 Task: Pick the "Cappuccino" avatar for your profile.
Action: Mouse moved to (1021, 35)
Screenshot: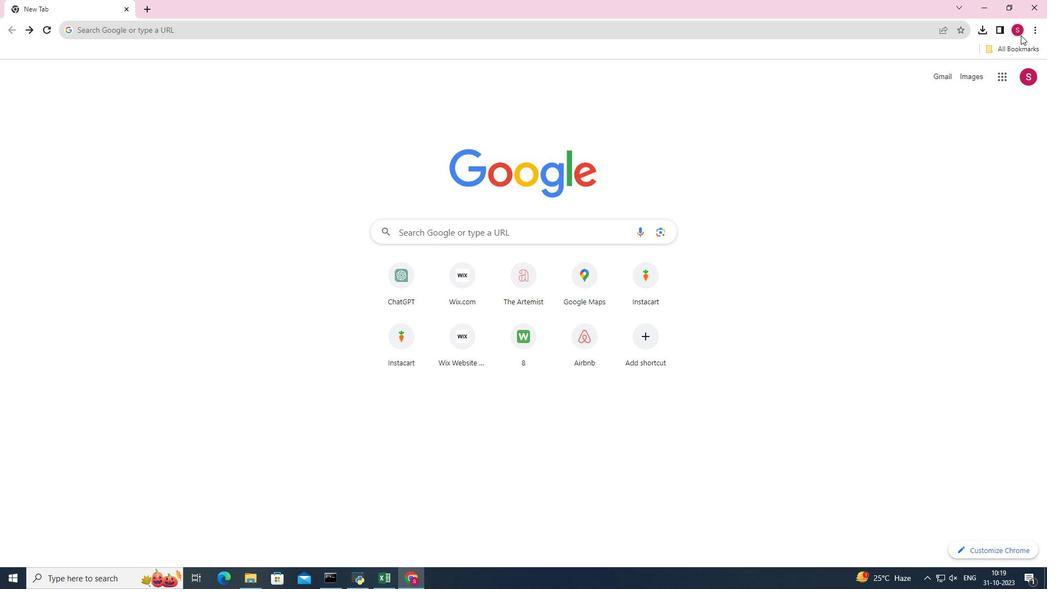 
Action: Mouse pressed left at (1021, 35)
Screenshot: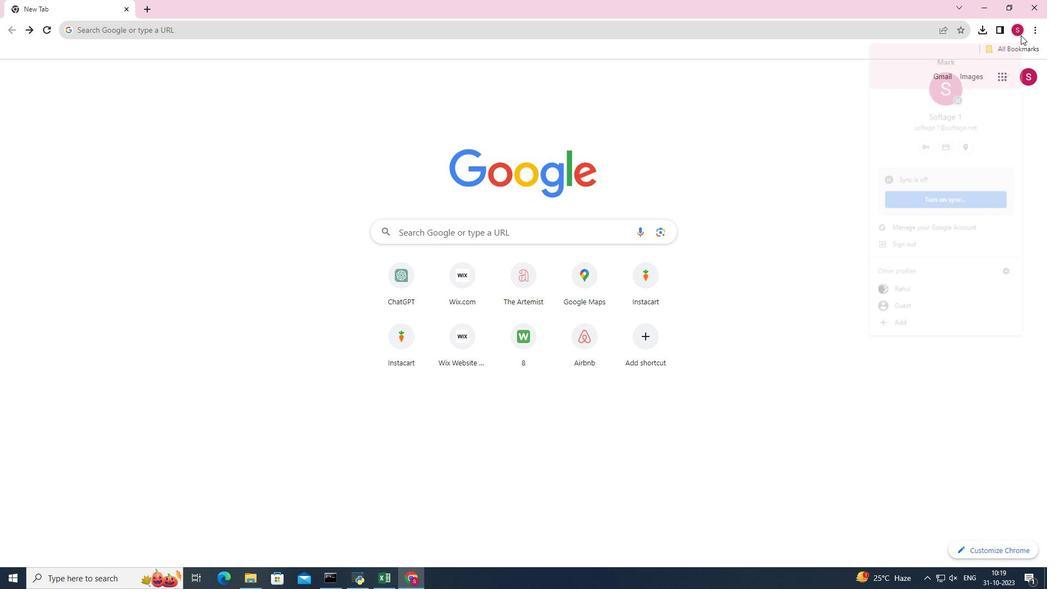 
Action: Mouse moved to (1007, 73)
Screenshot: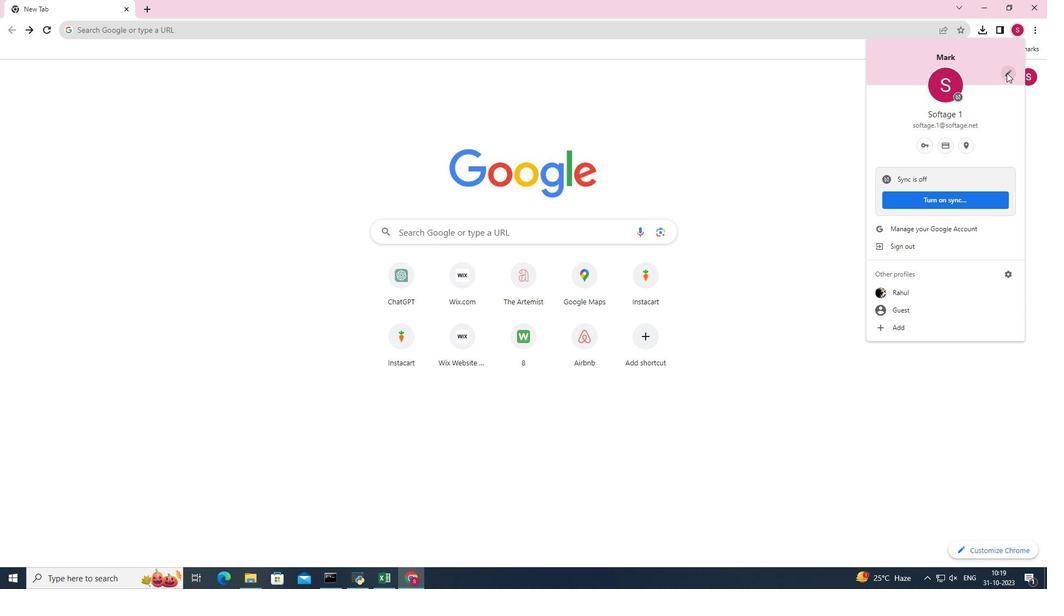
Action: Mouse pressed left at (1007, 73)
Screenshot: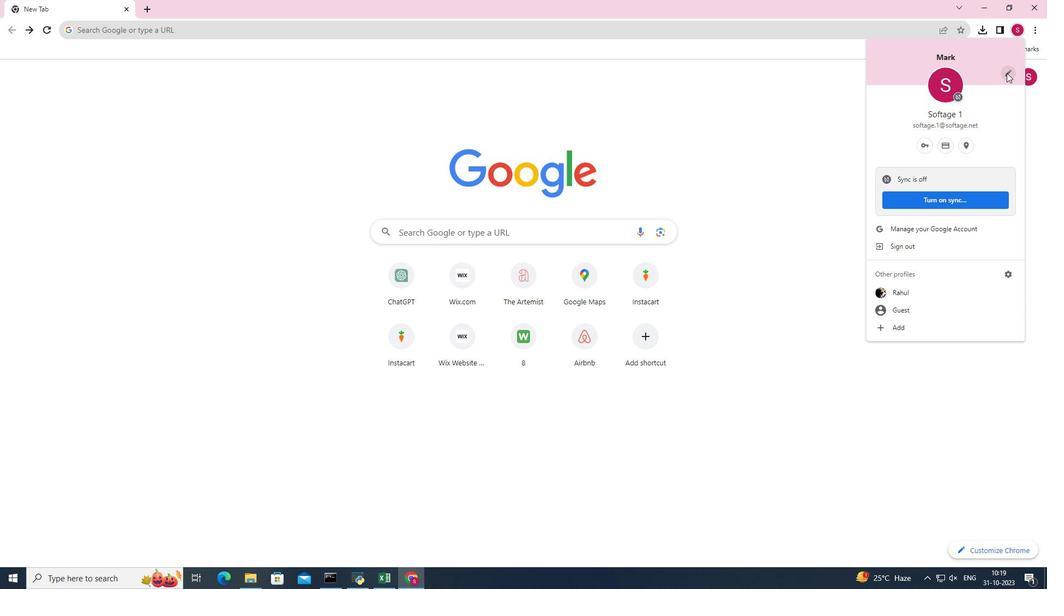 
Action: Mouse pressed left at (1007, 73)
Screenshot: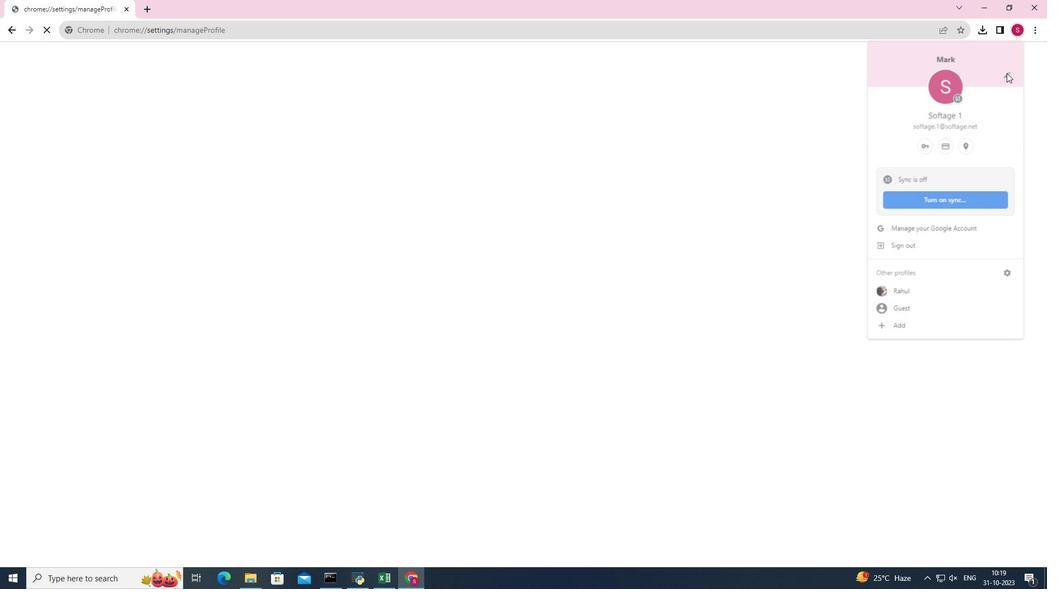 
Action: Mouse moved to (767, 263)
Screenshot: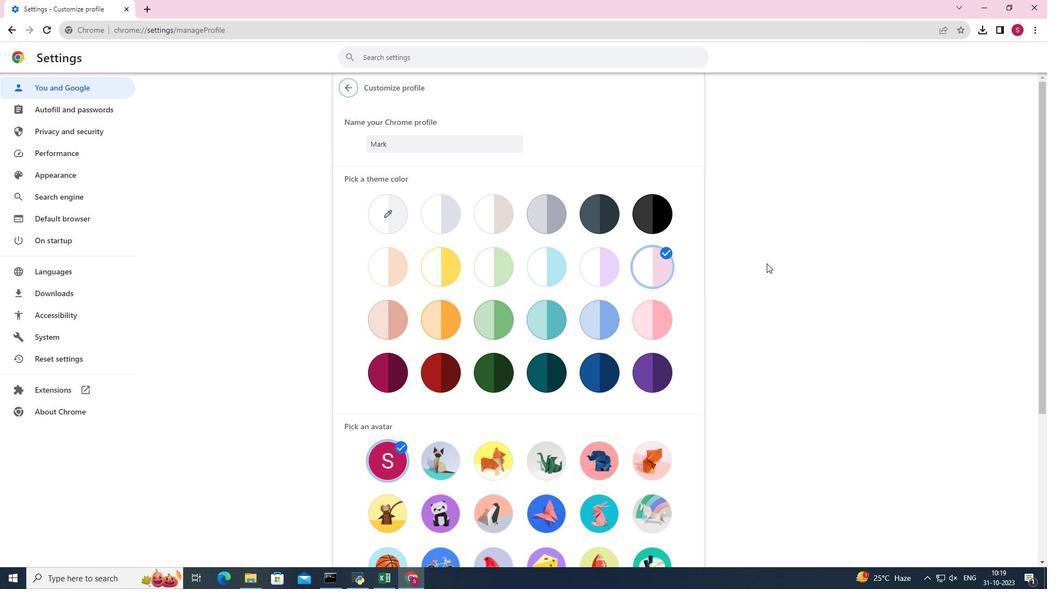 
Action: Mouse scrolled (767, 263) with delta (0, 0)
Screenshot: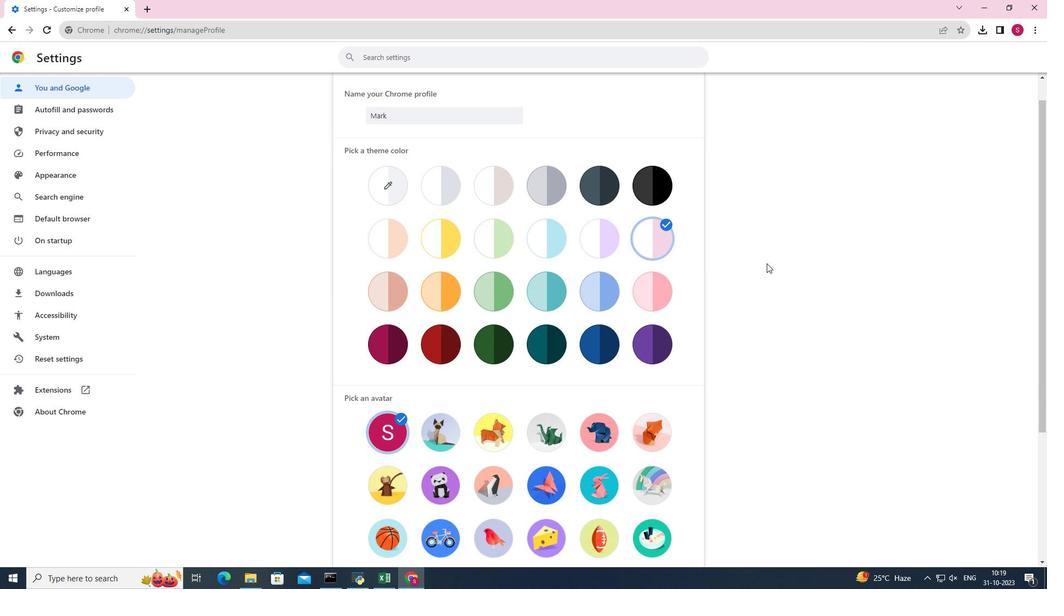 
Action: Mouse scrolled (767, 263) with delta (0, 0)
Screenshot: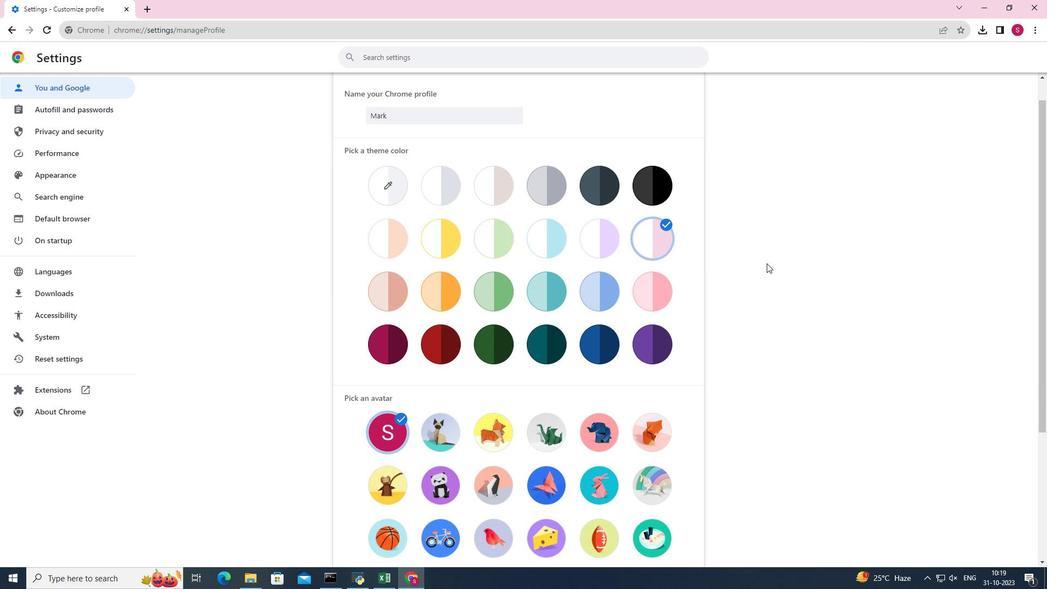 
Action: Mouse scrolled (767, 263) with delta (0, 0)
Screenshot: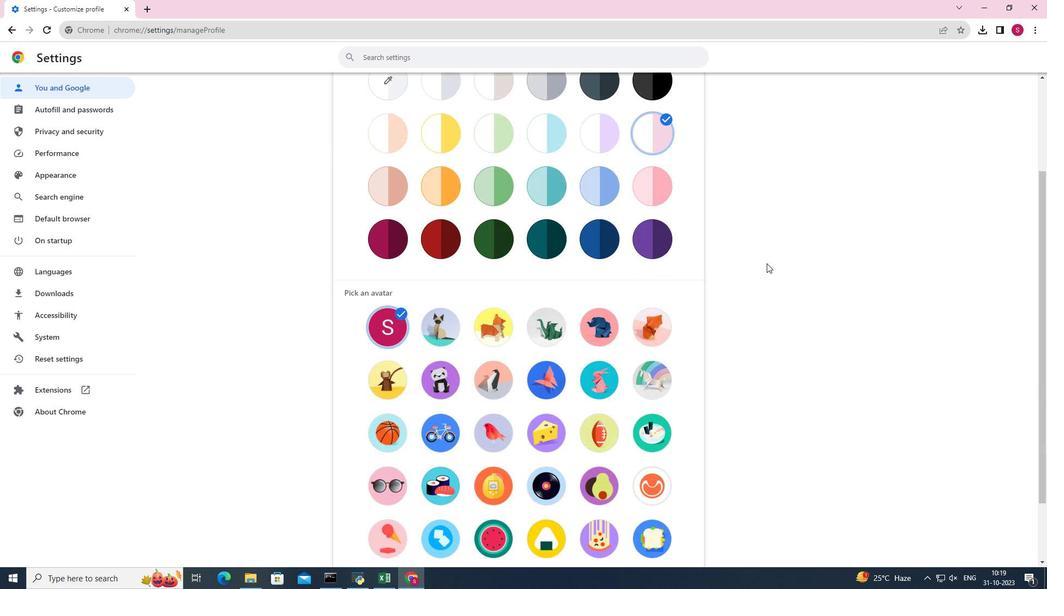 
Action: Mouse scrolled (767, 263) with delta (0, 0)
Screenshot: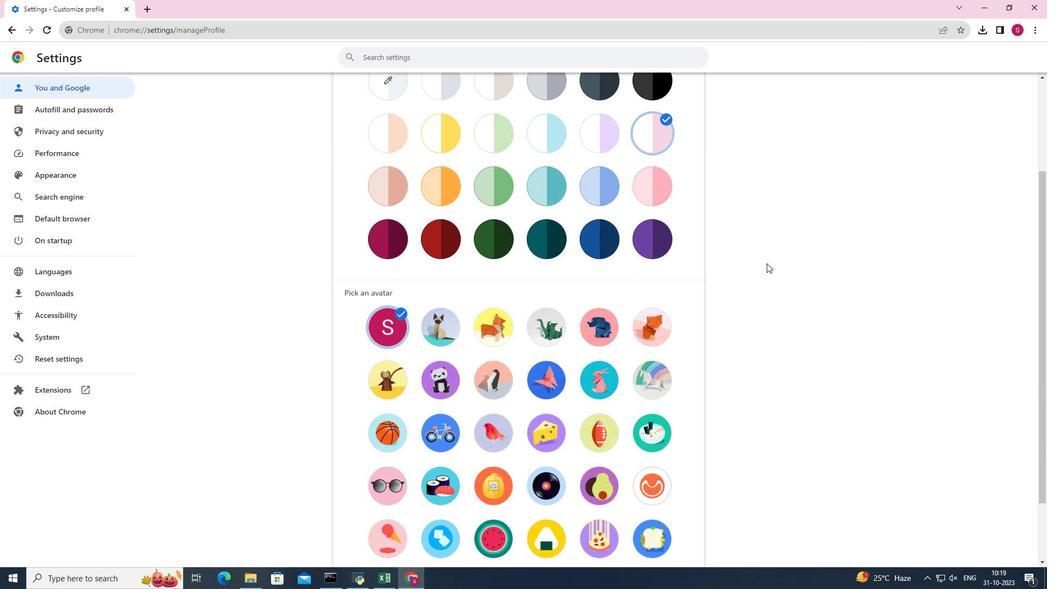 
Action: Mouse scrolled (767, 263) with delta (0, 0)
Screenshot: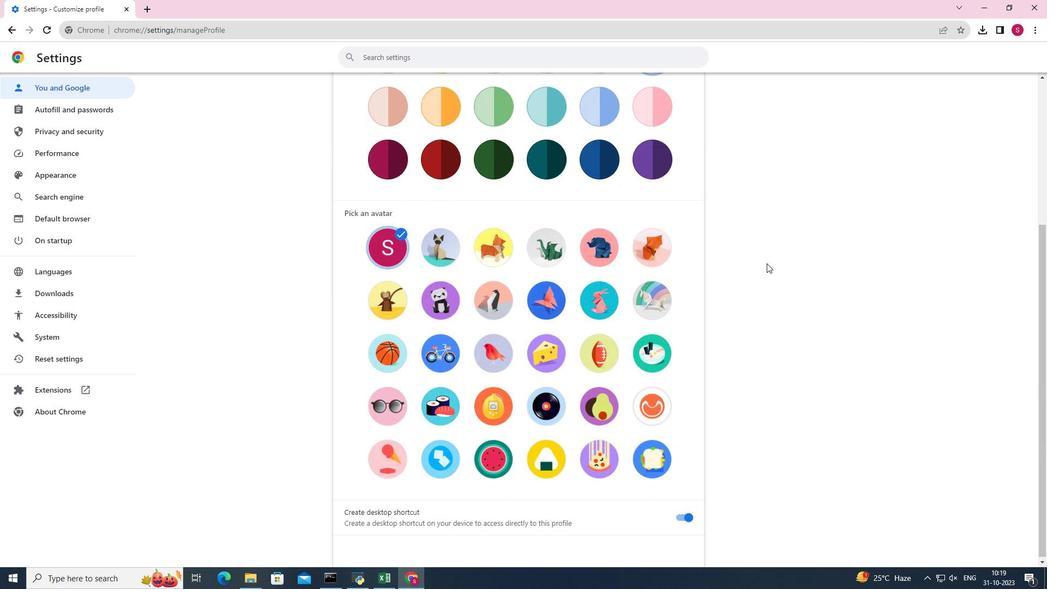 
Action: Mouse moved to (650, 412)
Screenshot: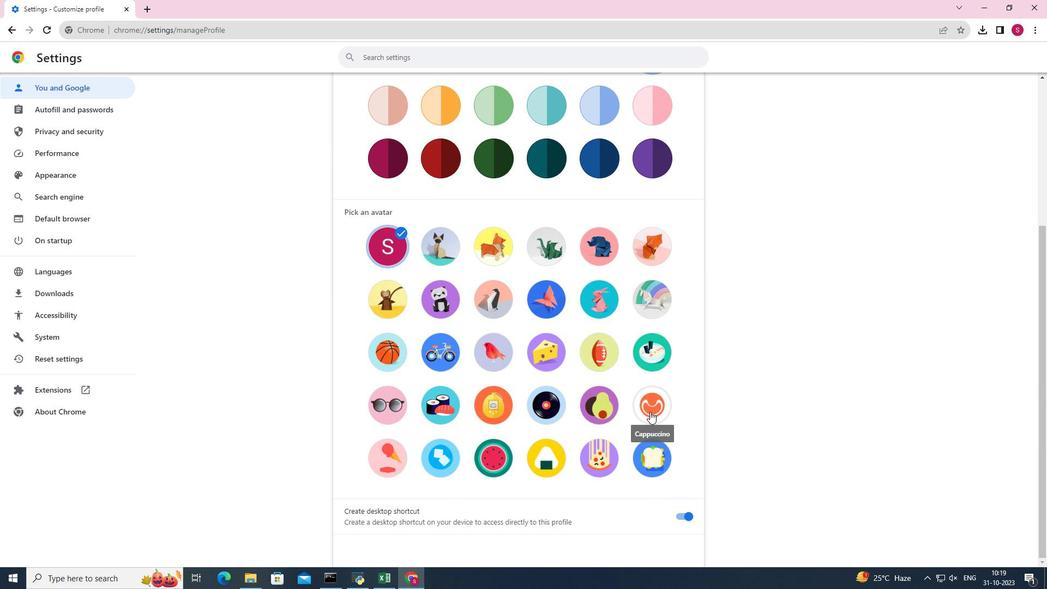 
Action: Mouse pressed left at (650, 412)
Screenshot: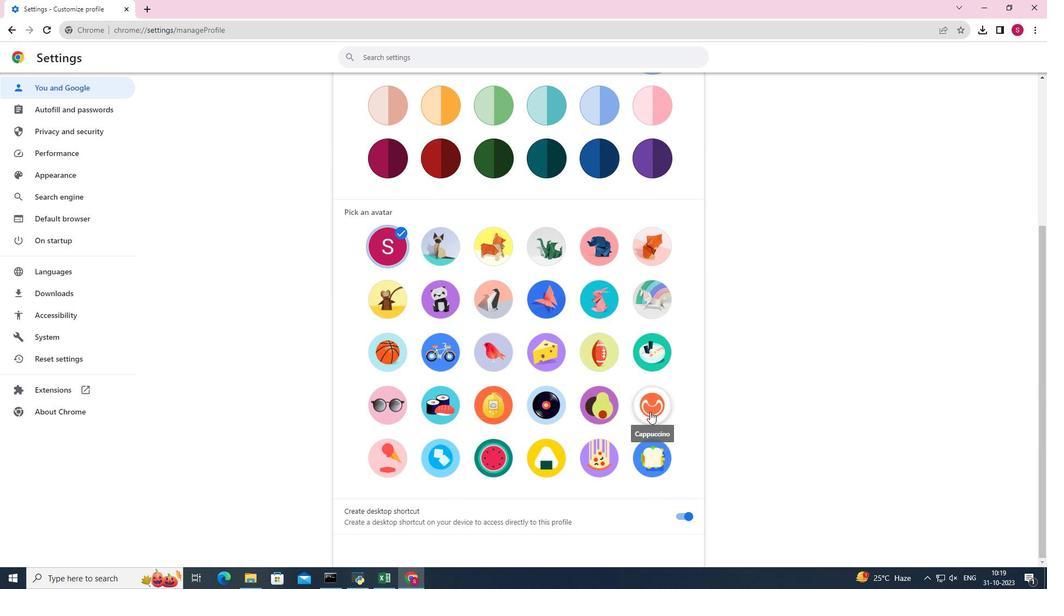 
Action: Mouse moved to (796, 372)
Screenshot: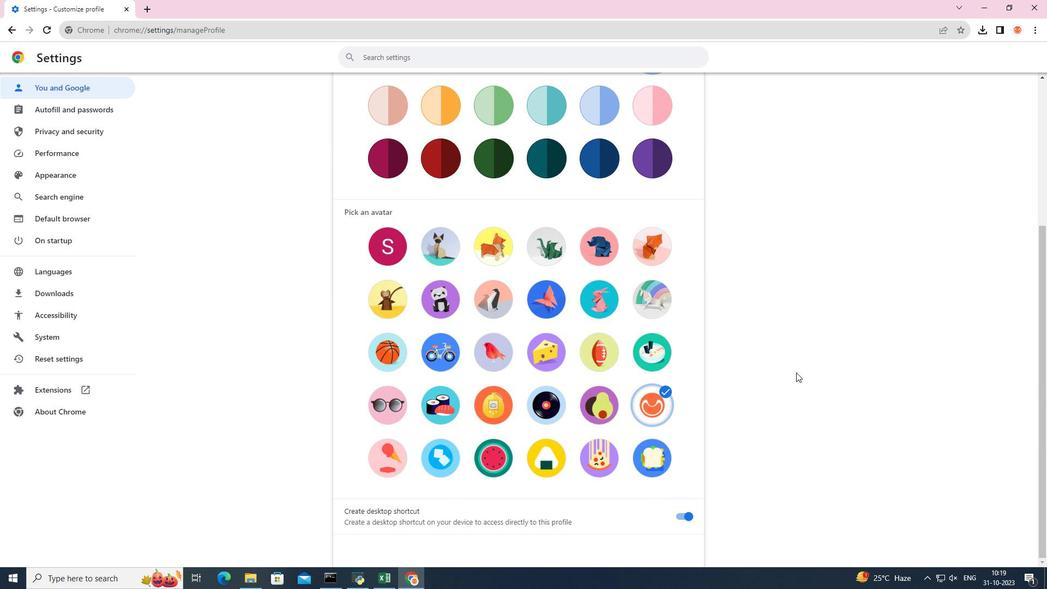 
